 Task: In the  document fruits.docx Insert horizontal line 'above the text' Create the translated copy of the document in  'Chinese (Simplified)' Select the second point and  Clear Formatting
Action: Mouse moved to (355, 423)
Screenshot: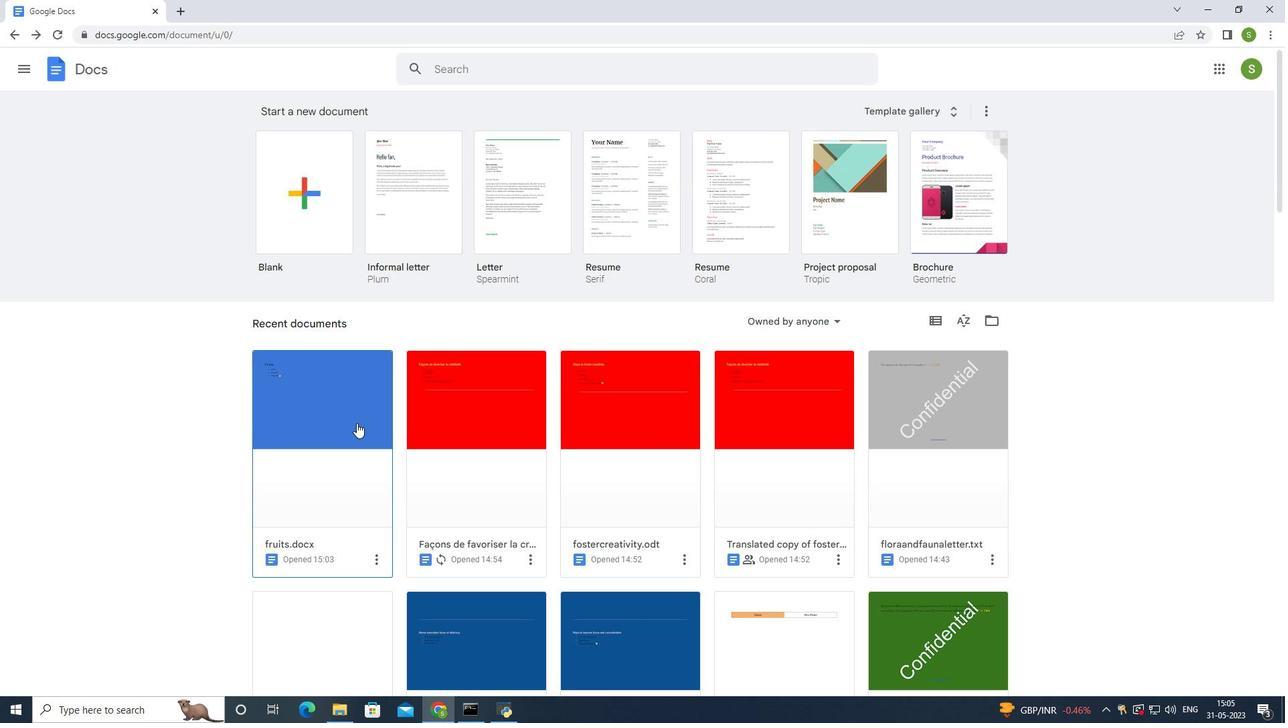 
Action: Mouse pressed left at (355, 423)
Screenshot: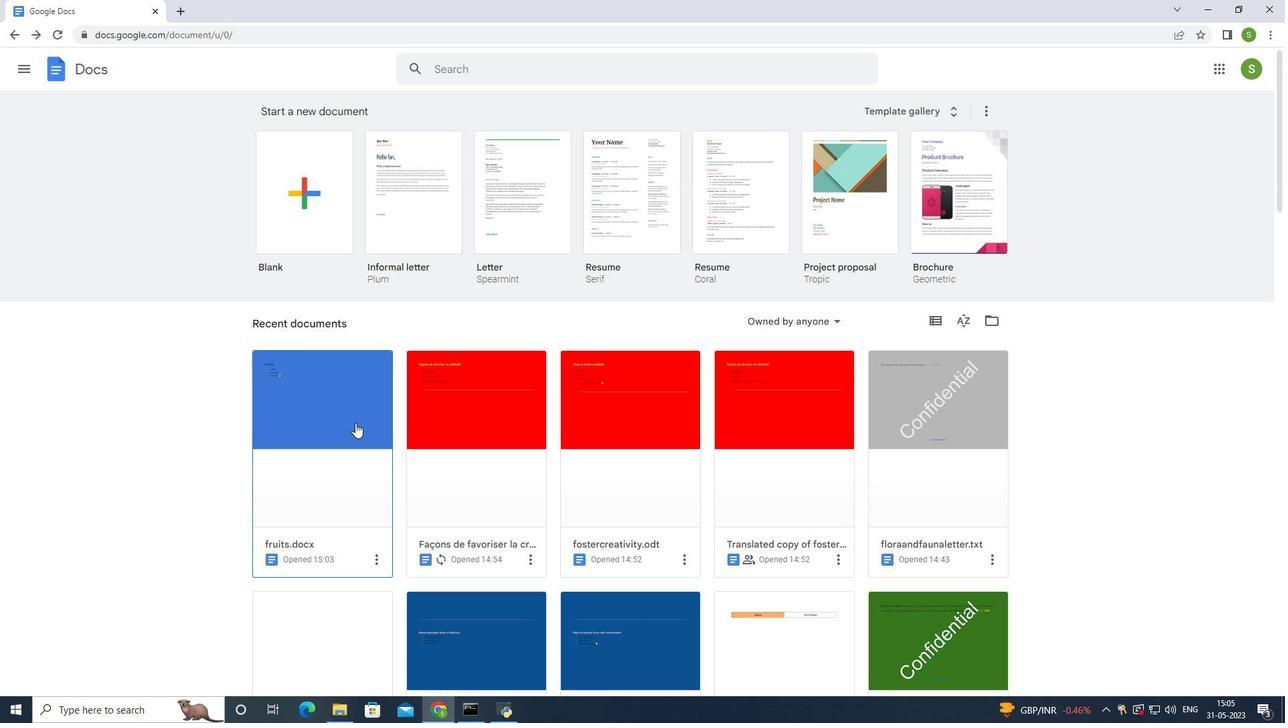 
Action: Mouse moved to (336, 219)
Screenshot: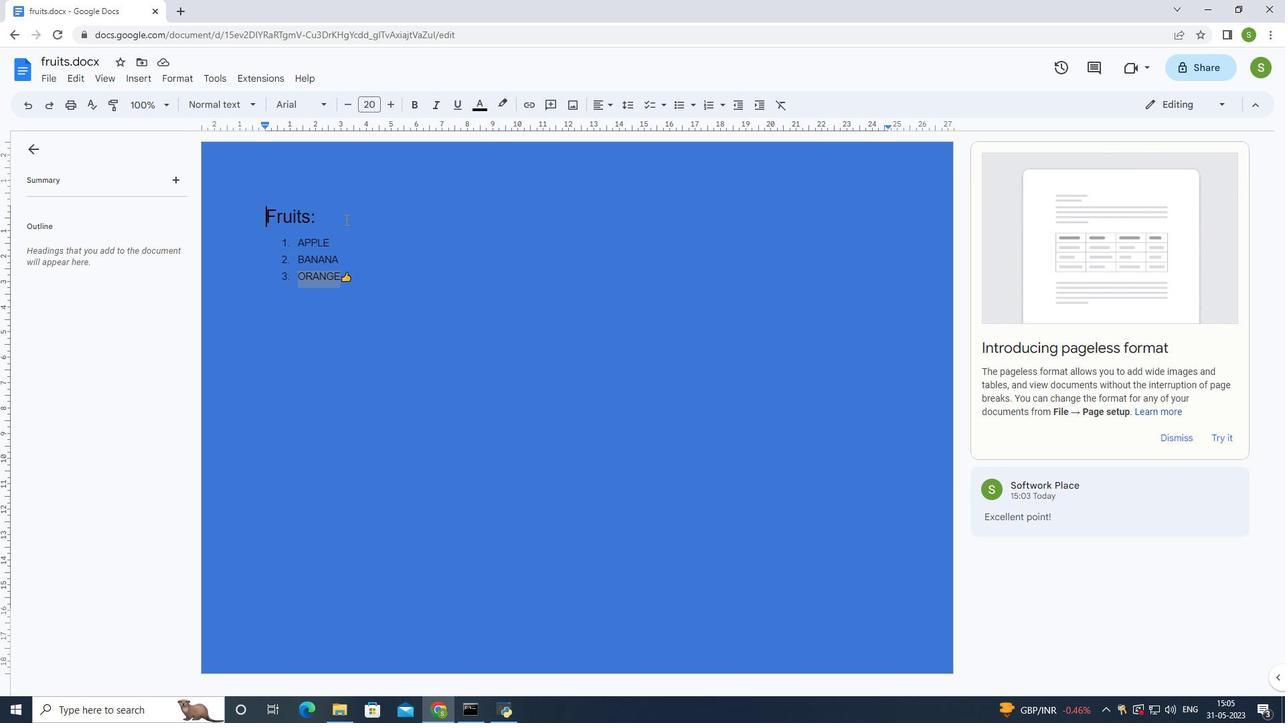 
Action: Mouse pressed left at (336, 219)
Screenshot: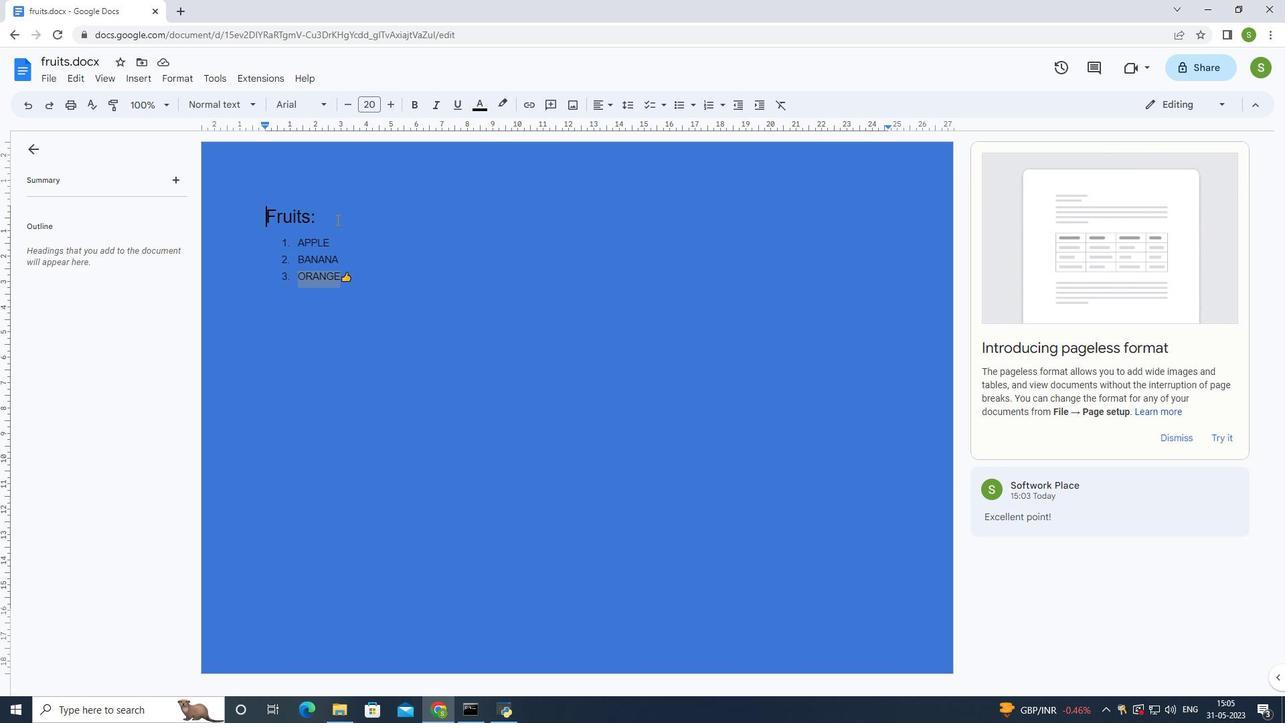 
Action: Mouse moved to (330, 219)
Screenshot: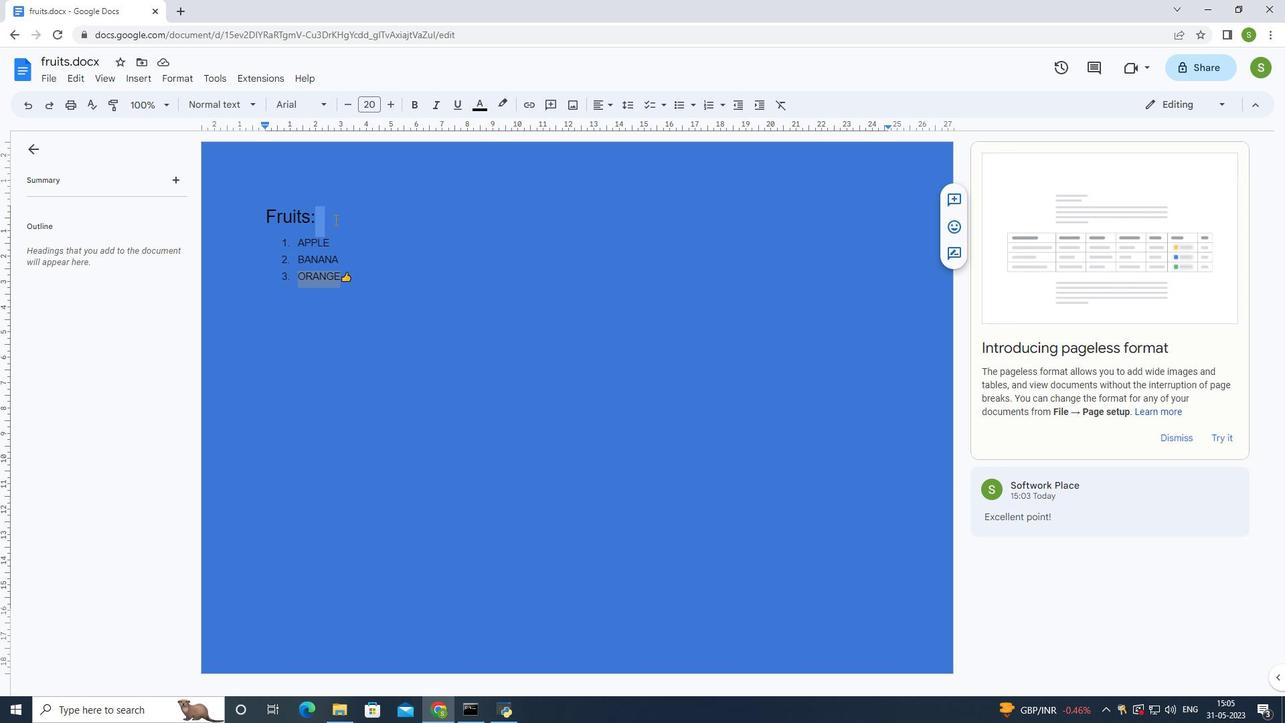 
Action: Mouse pressed left at (330, 219)
Screenshot: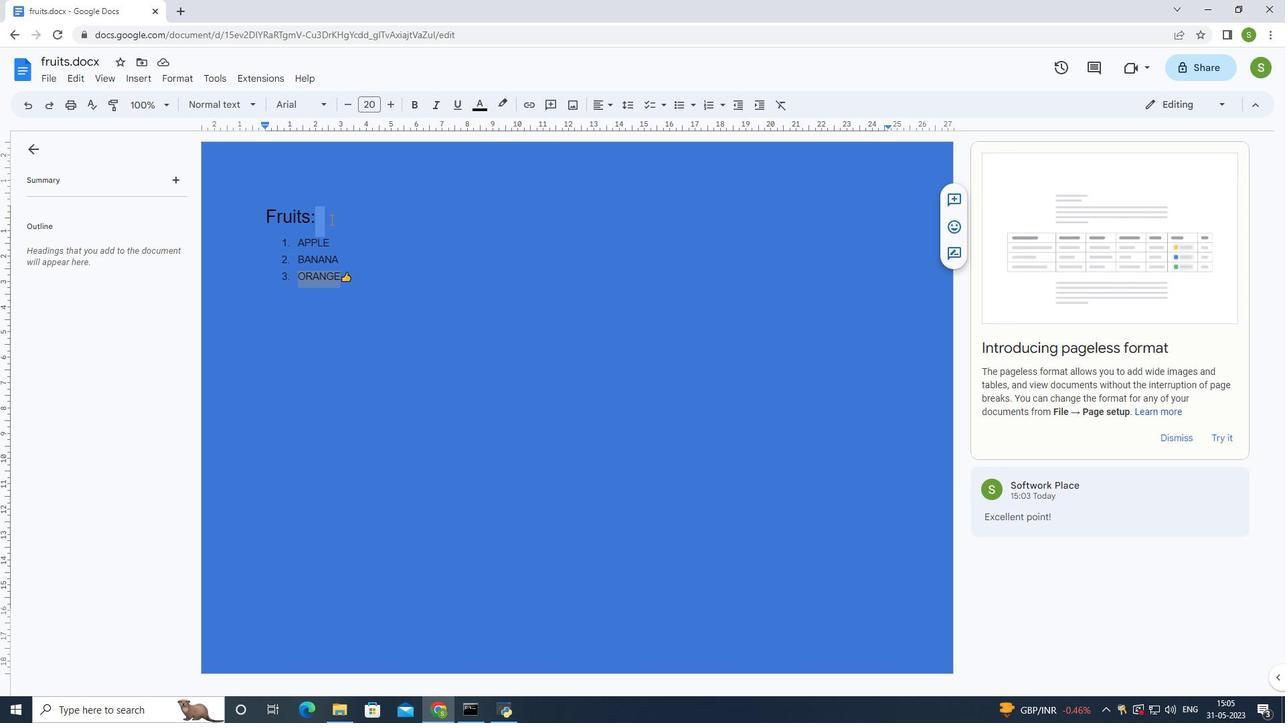 
Action: Mouse pressed left at (330, 219)
Screenshot: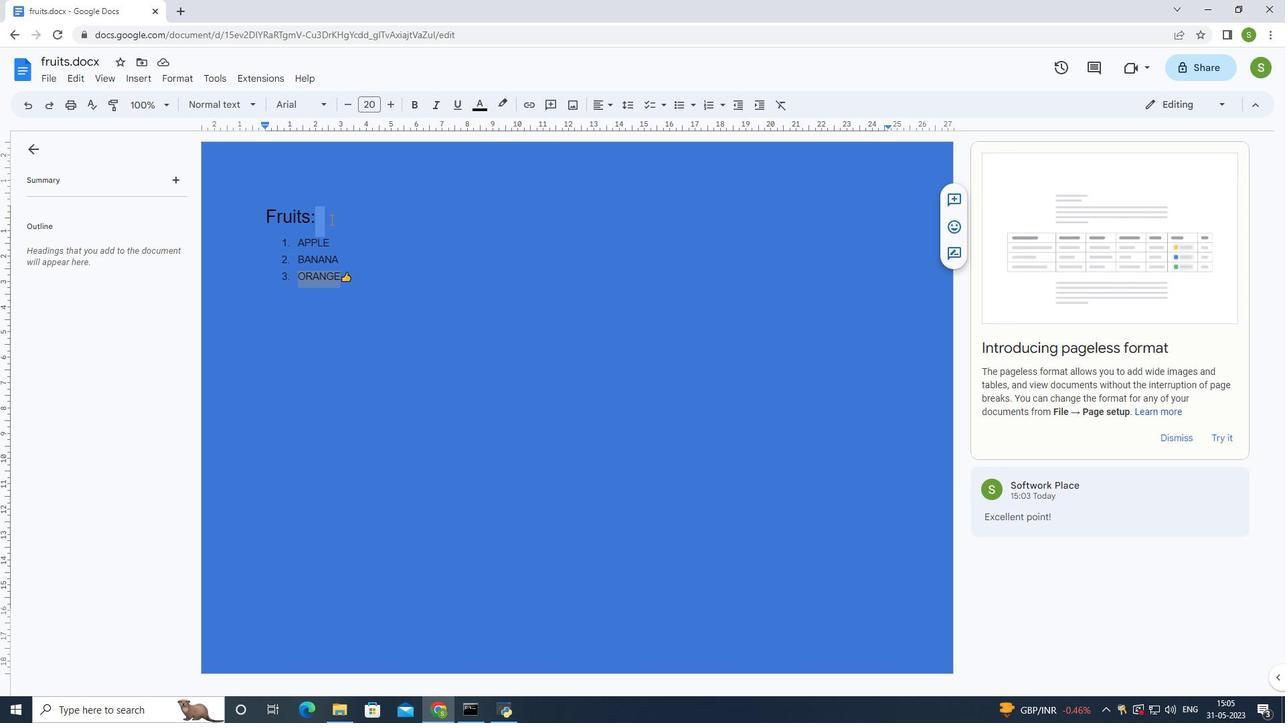 
Action: Mouse moved to (397, 220)
Screenshot: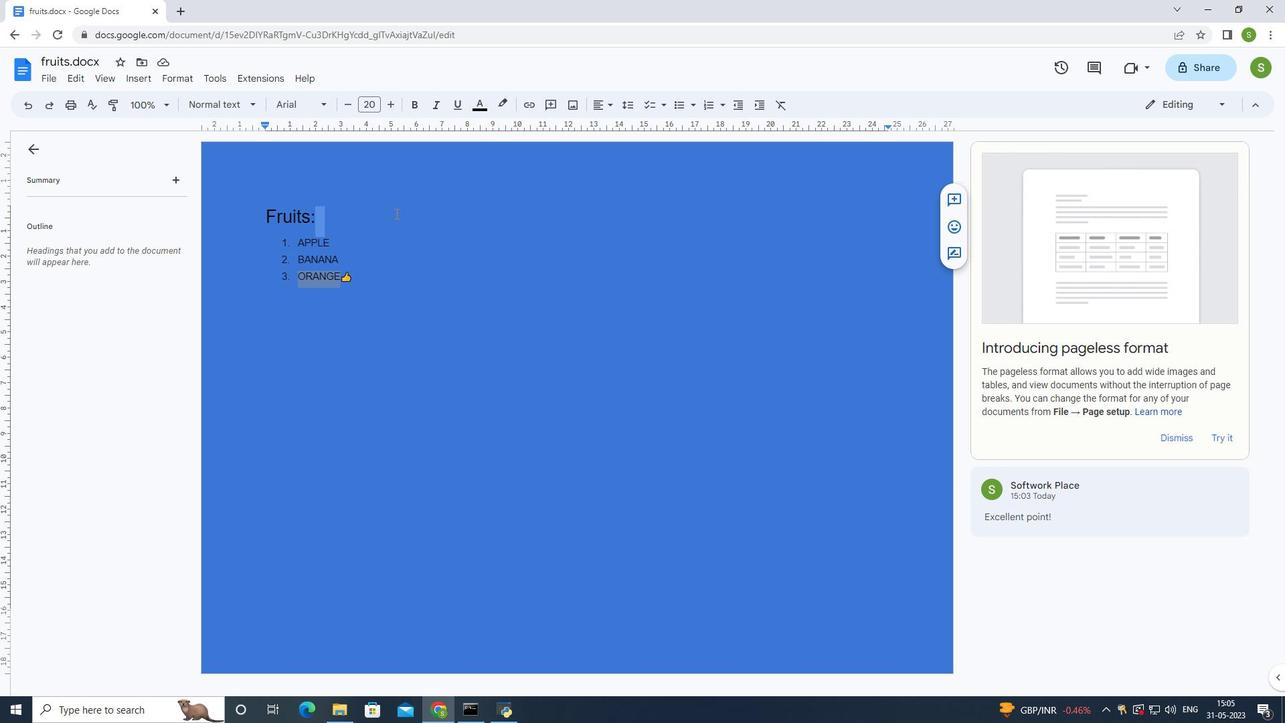 
Action: Key pressed <Key.enter>
Screenshot: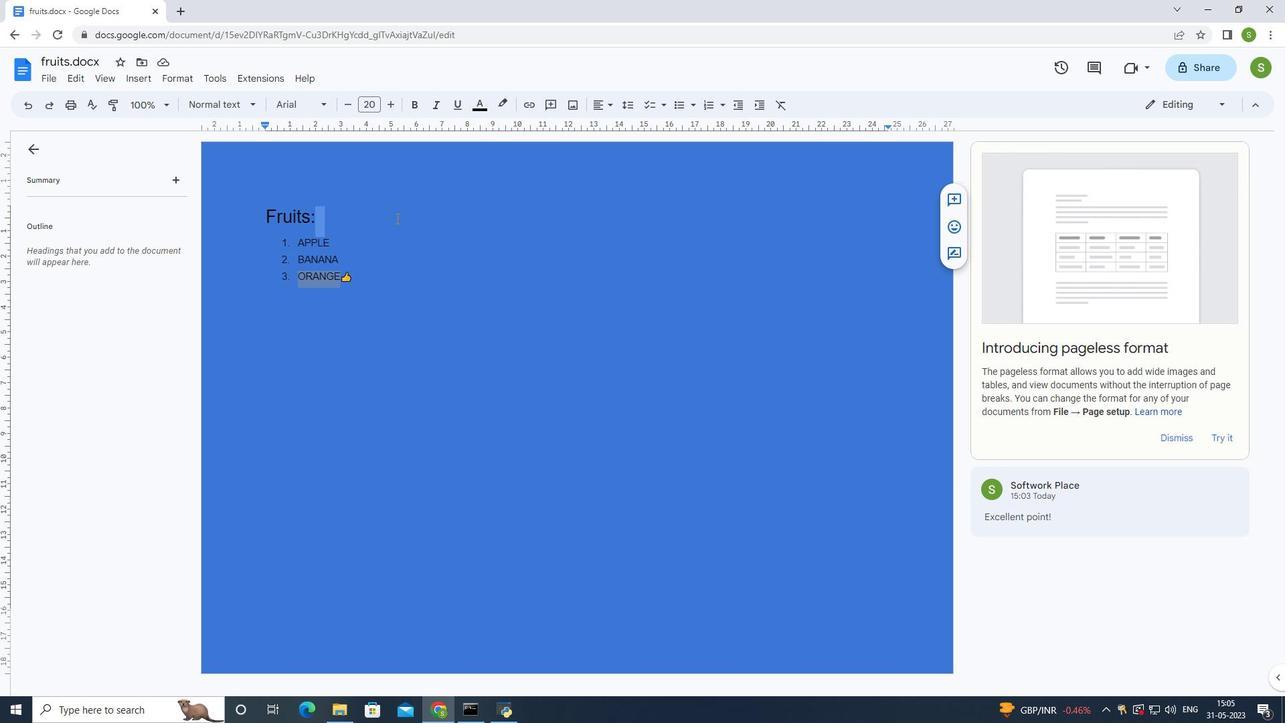 
Action: Mouse moved to (143, 82)
Screenshot: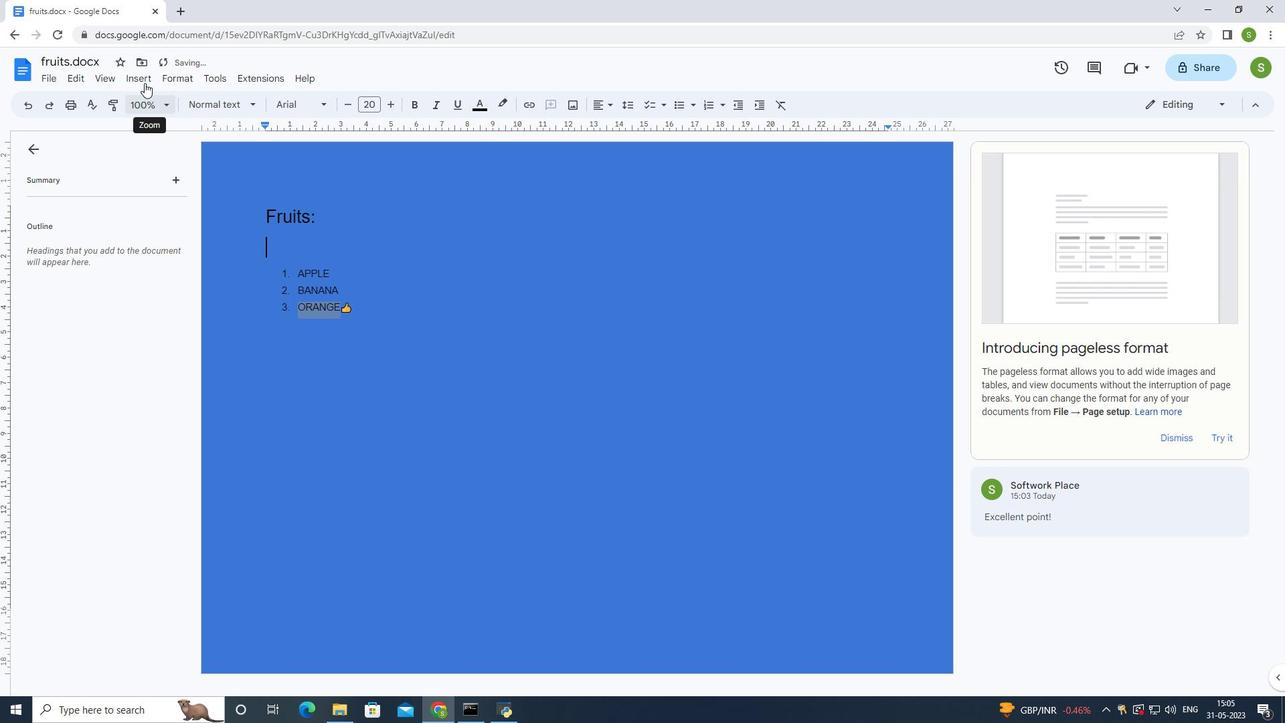 
Action: Mouse pressed left at (143, 82)
Screenshot: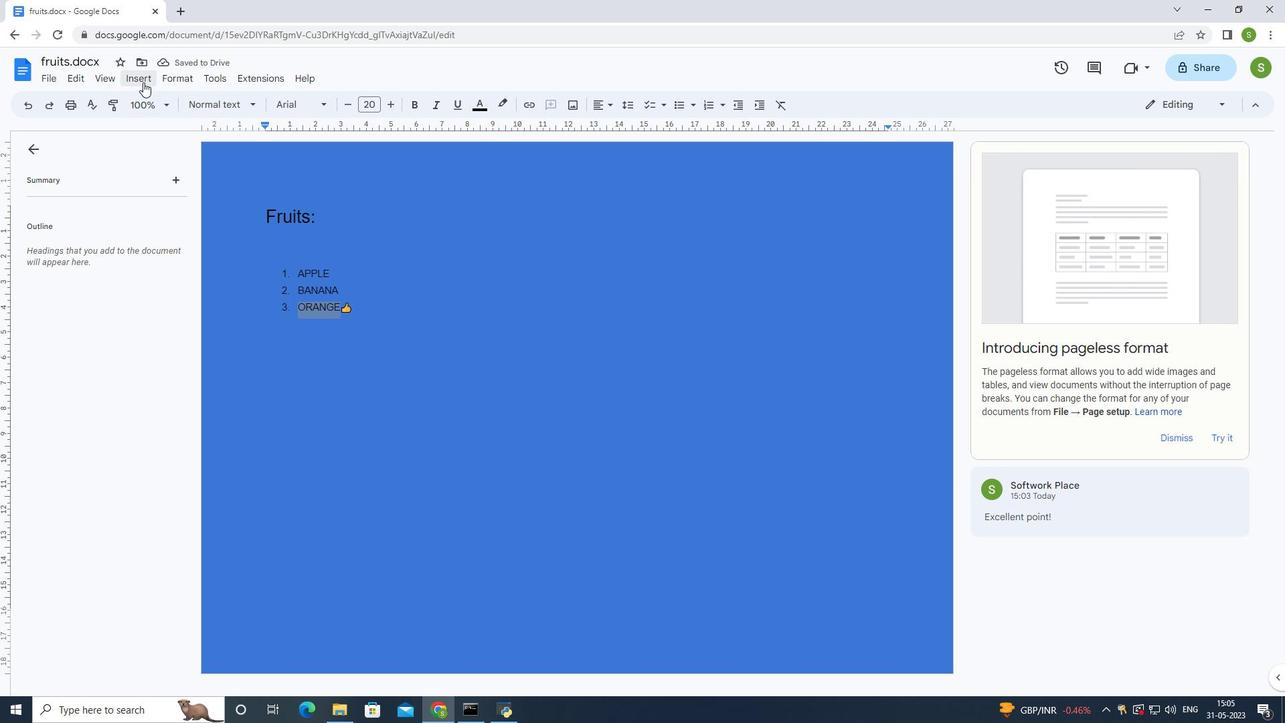 
Action: Mouse moved to (155, 185)
Screenshot: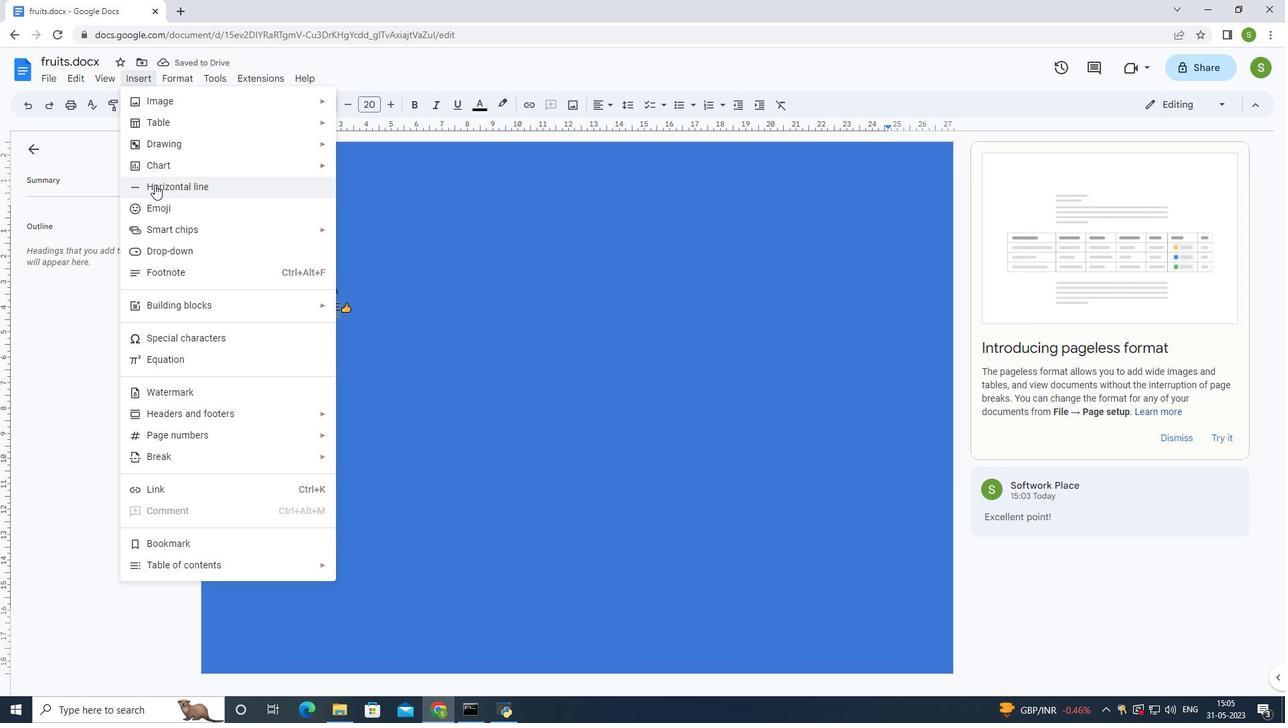 
Action: Mouse pressed left at (155, 185)
Screenshot: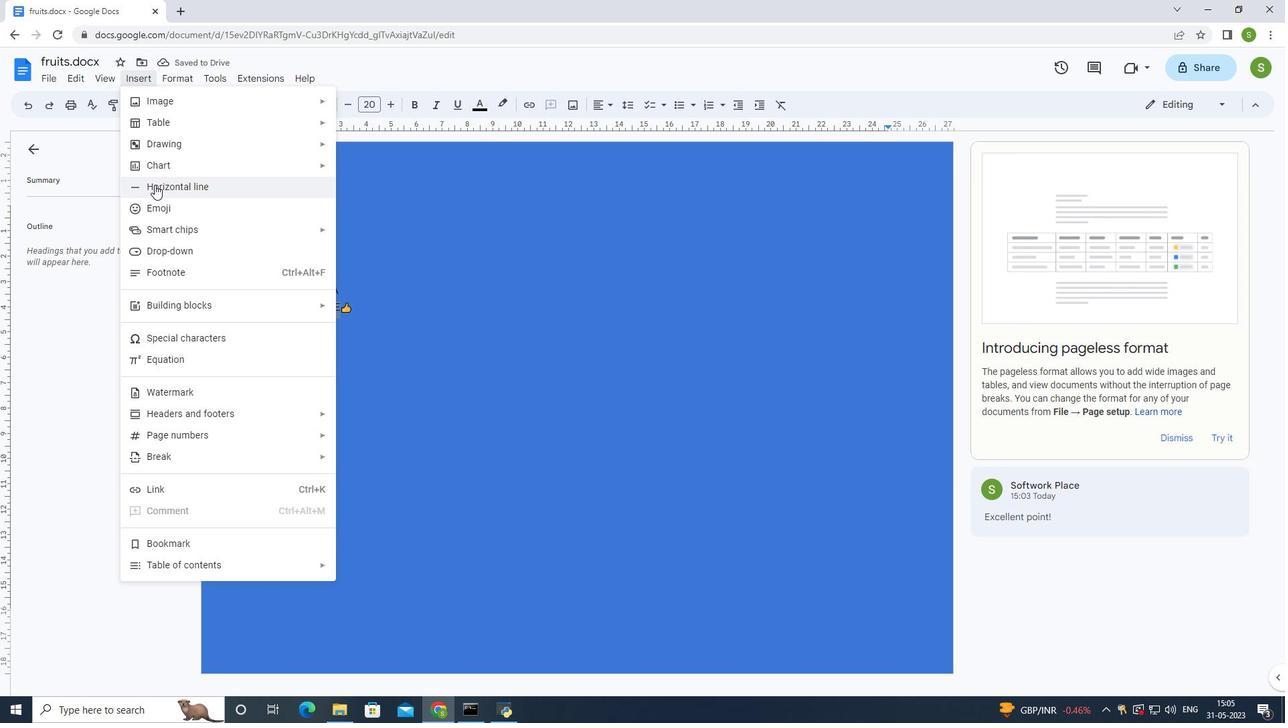 
Action: Mouse moved to (115, 79)
Screenshot: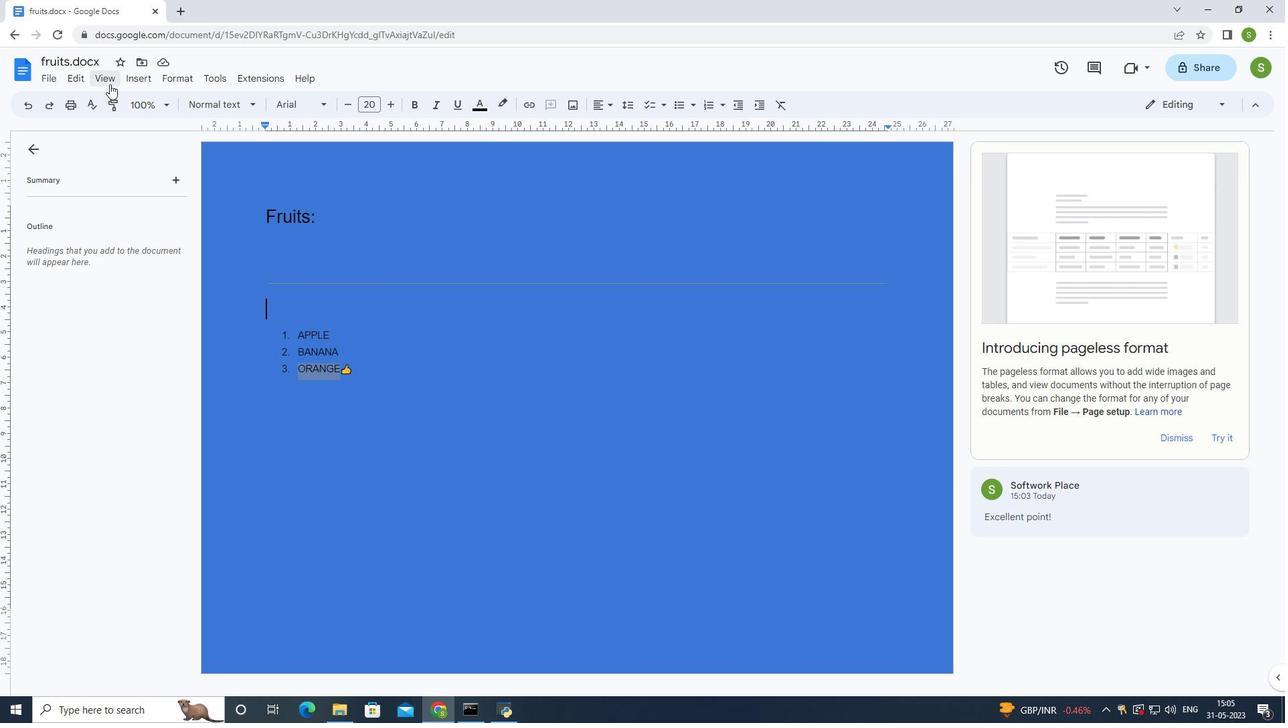 
Action: Mouse pressed left at (115, 79)
Screenshot: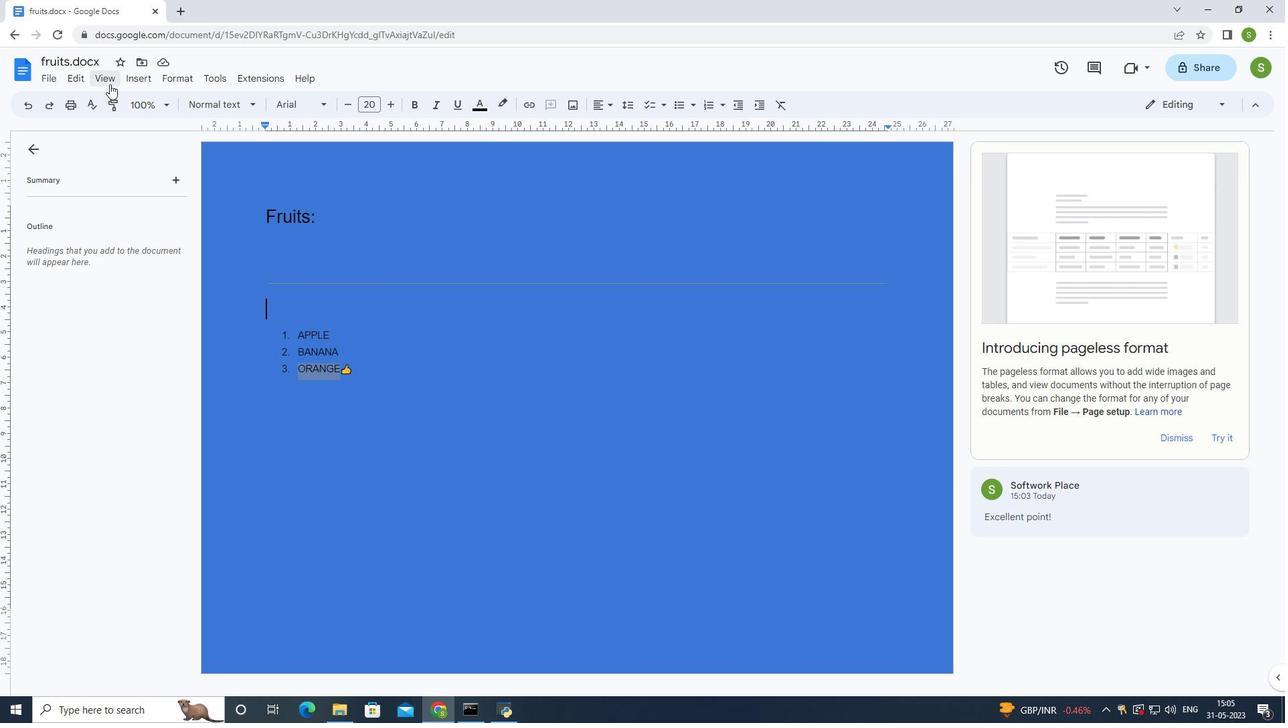 
Action: Mouse moved to (230, 283)
Screenshot: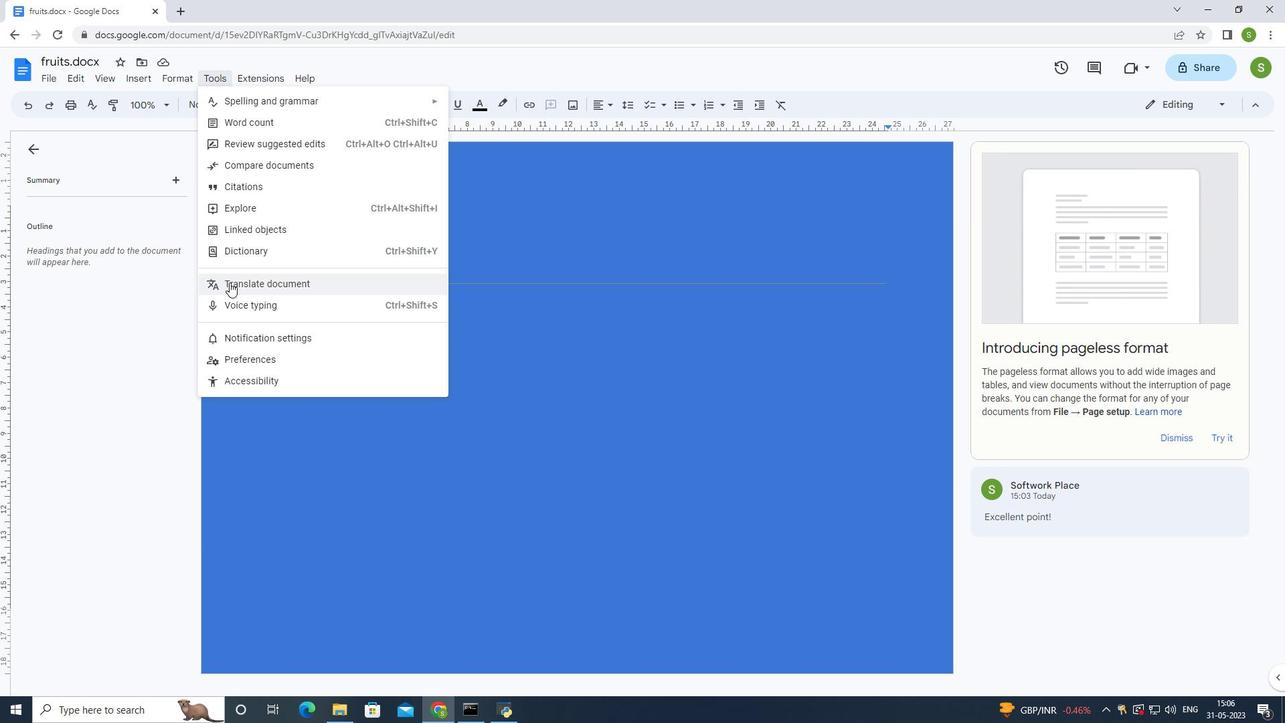 
Action: Mouse pressed left at (230, 283)
Screenshot: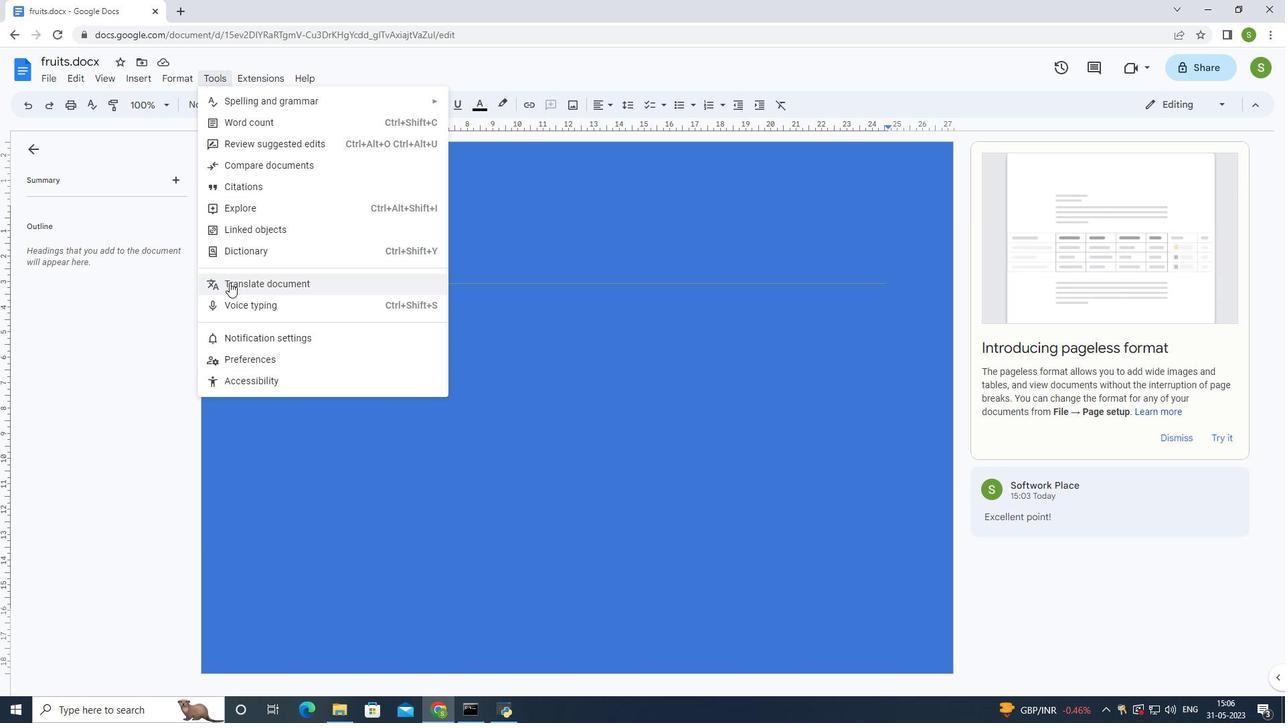 
Action: Mouse moved to (582, 402)
Screenshot: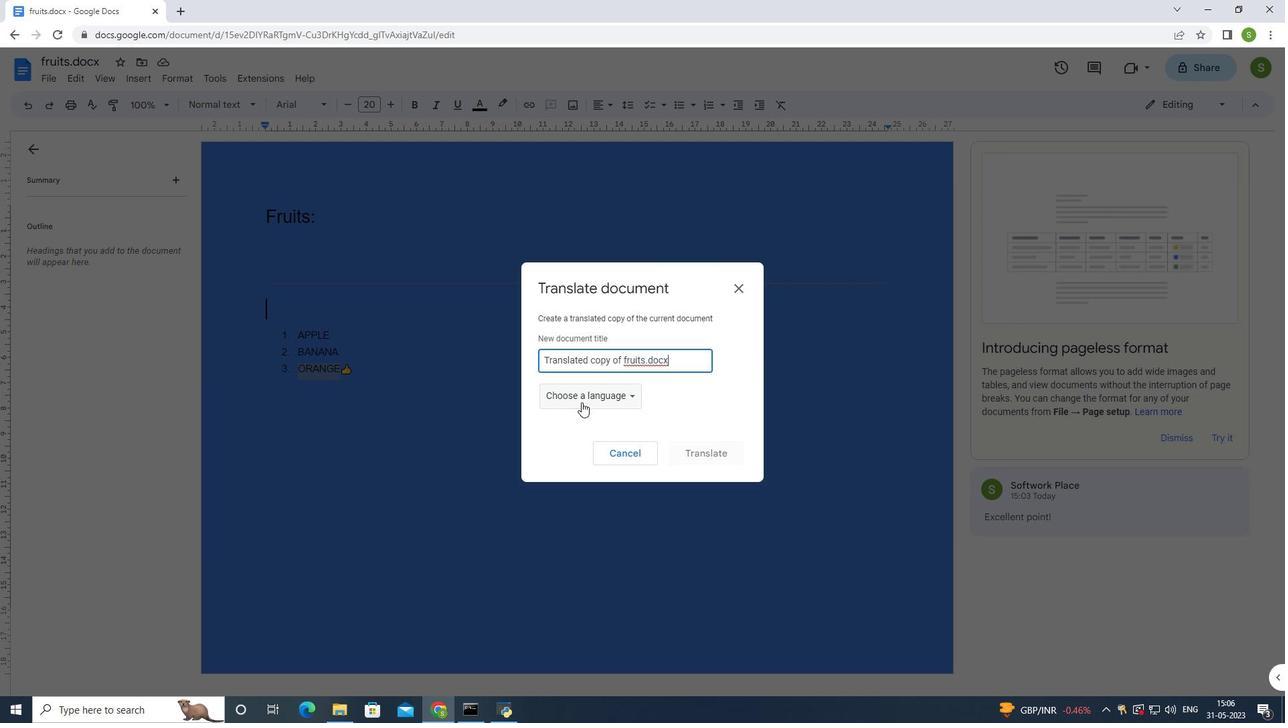 
Action: Mouse pressed left at (582, 402)
Screenshot: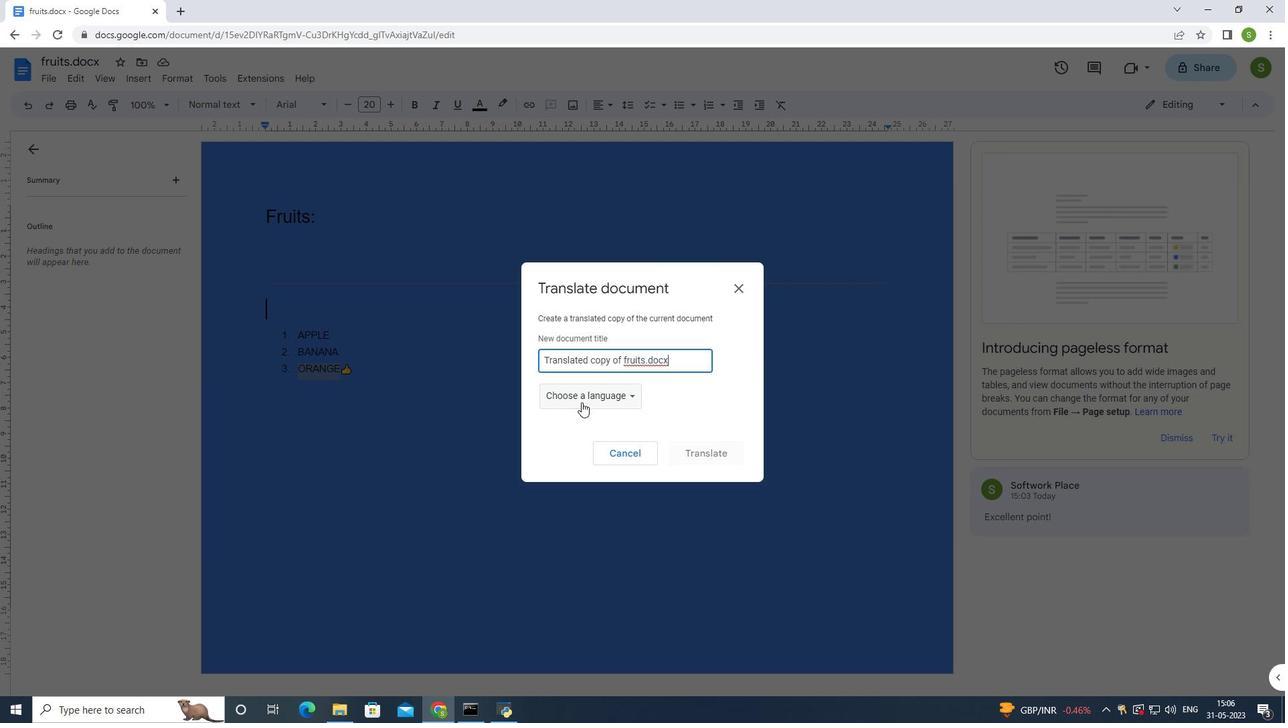 
Action: Mouse moved to (588, 497)
Screenshot: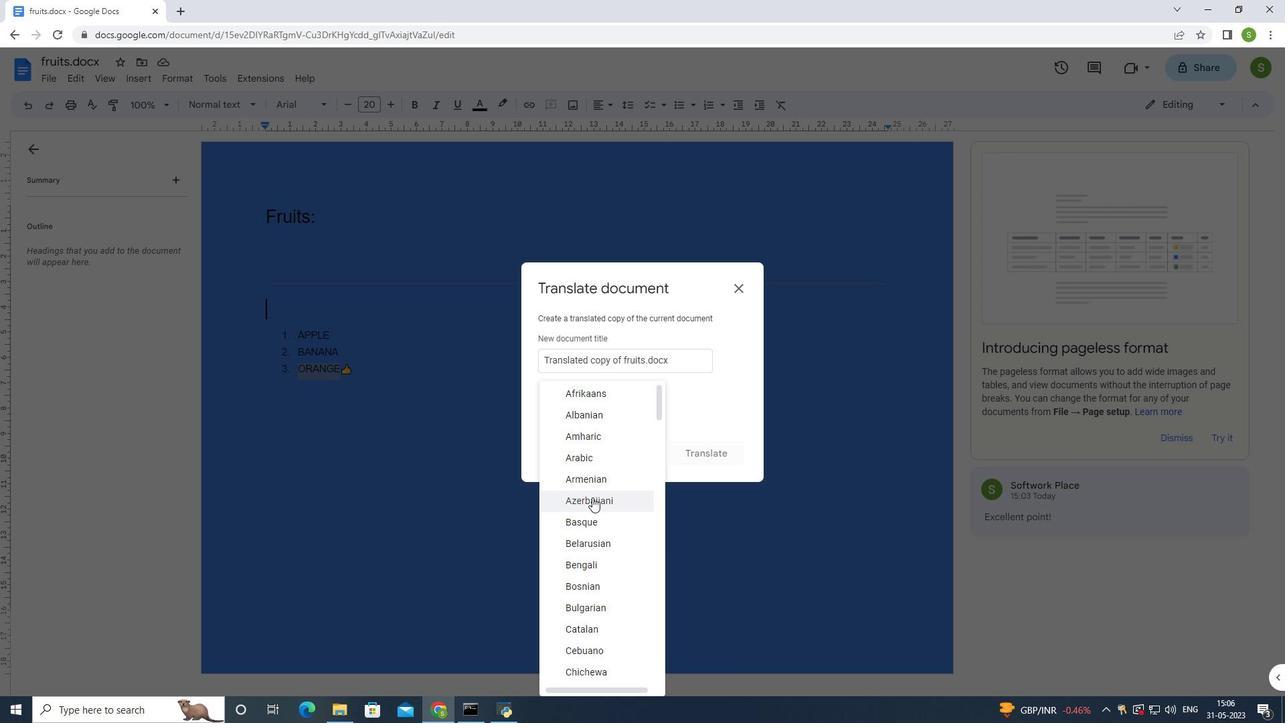 
Action: Mouse scrolled (588, 496) with delta (0, 0)
Screenshot: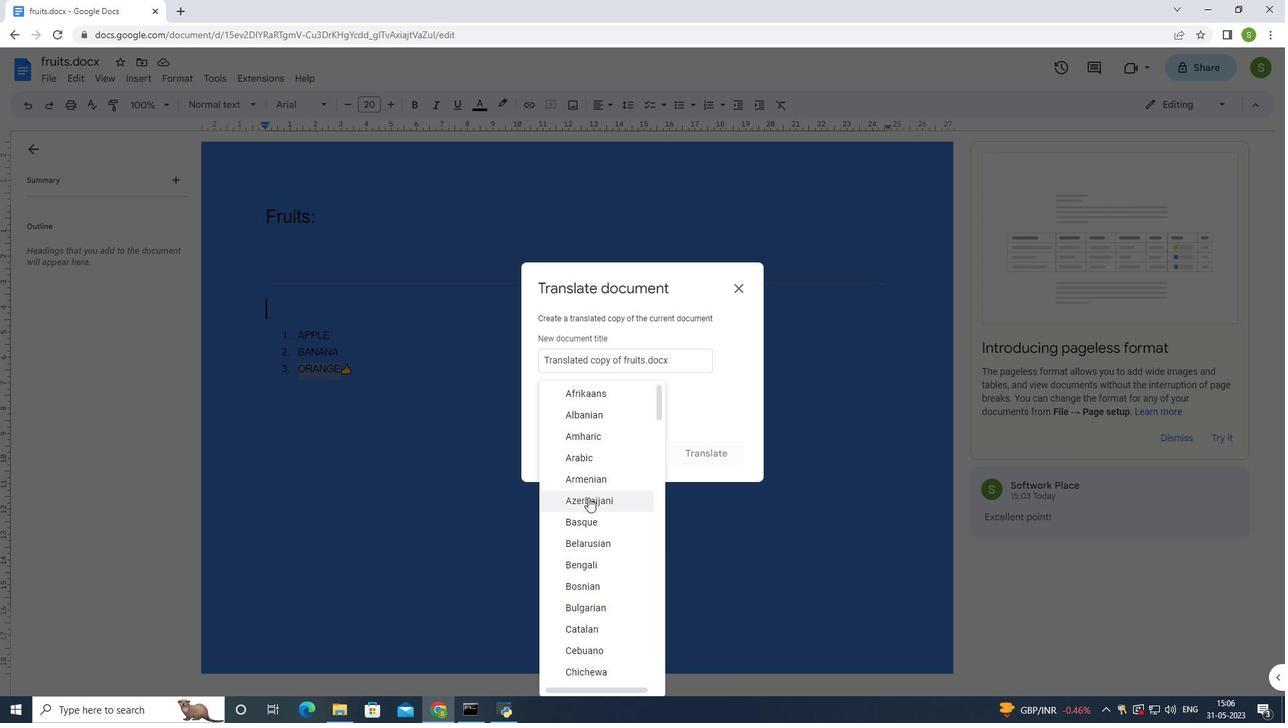 
Action: Mouse moved to (587, 497)
Screenshot: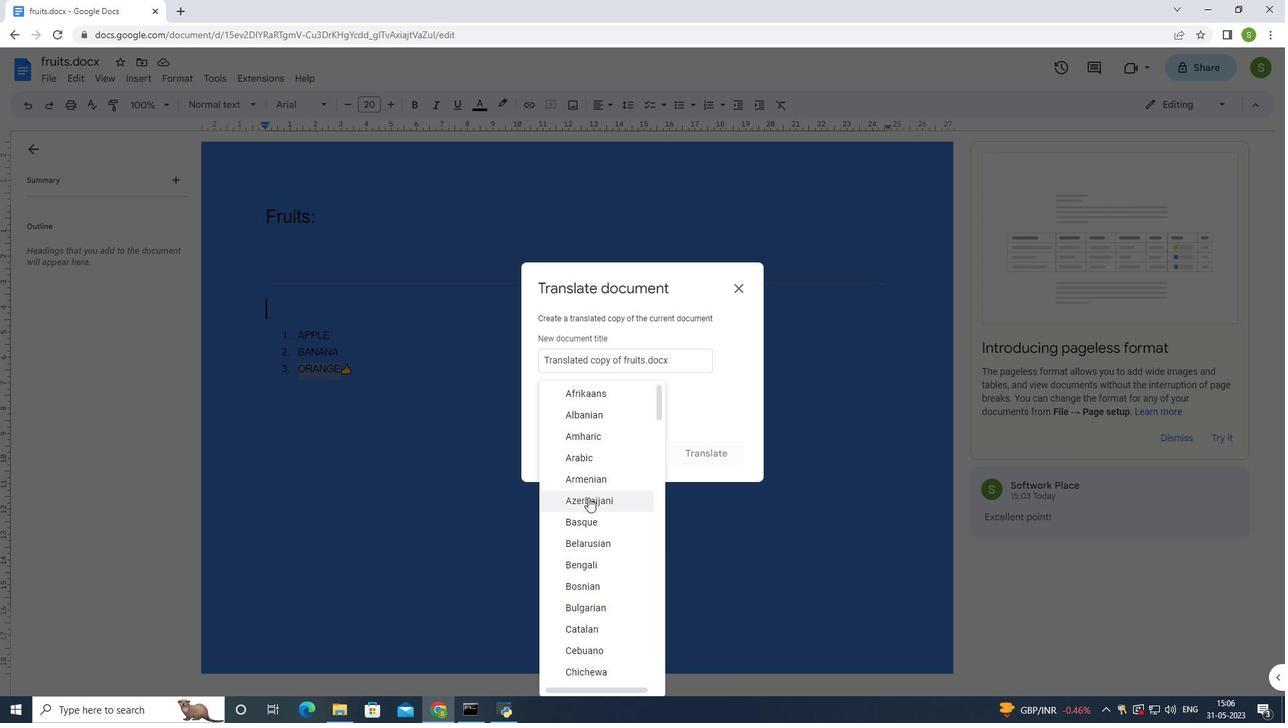 
Action: Mouse scrolled (587, 496) with delta (0, 0)
Screenshot: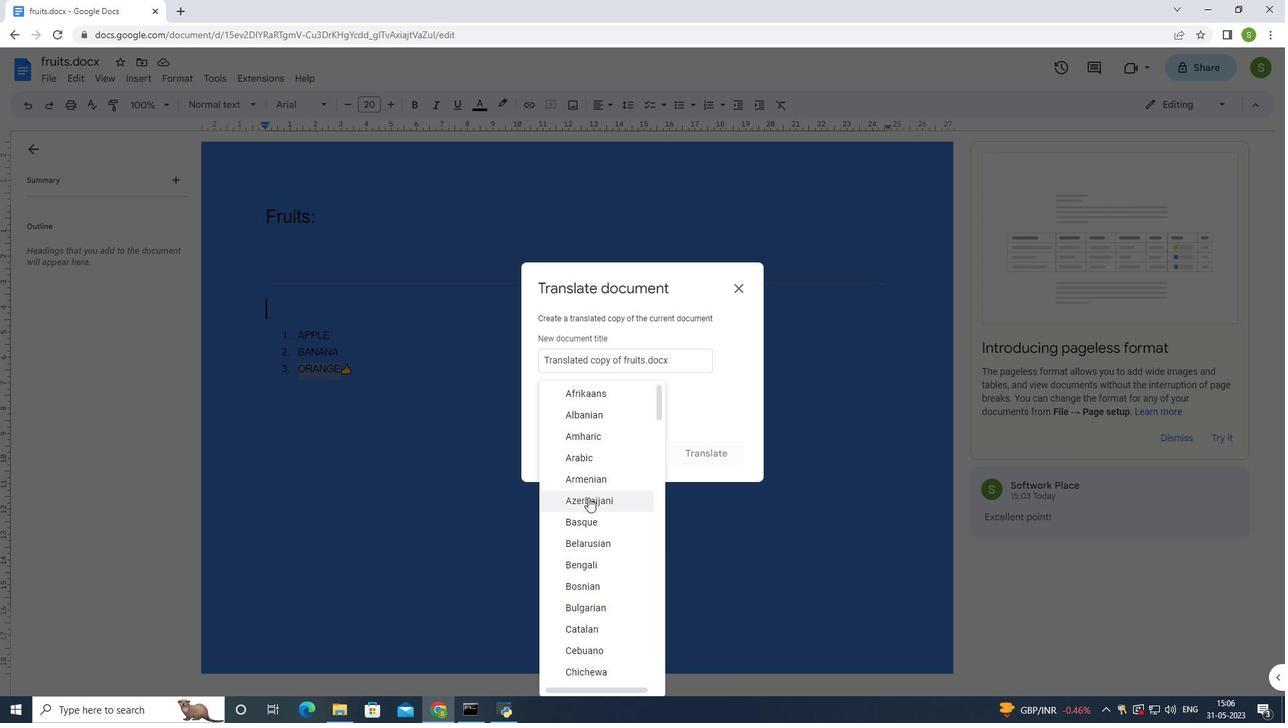 
Action: Mouse moved to (587, 498)
Screenshot: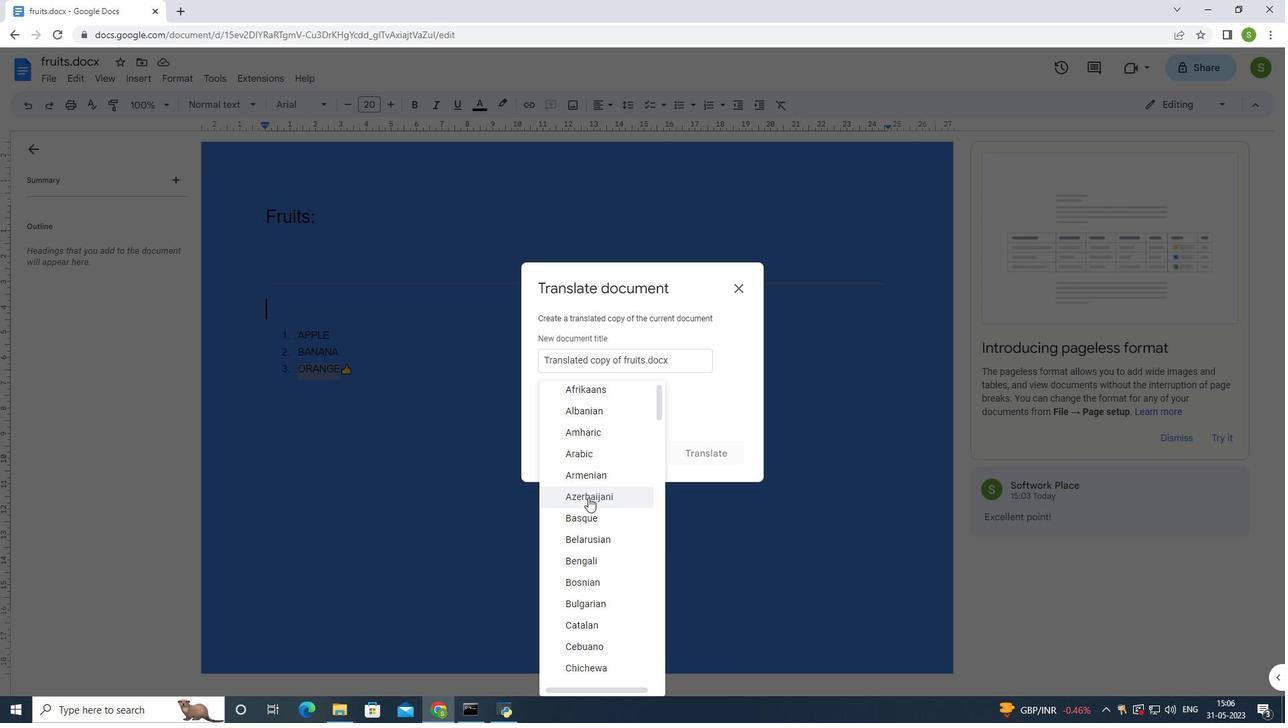 
Action: Mouse scrolled (587, 497) with delta (0, 0)
Screenshot: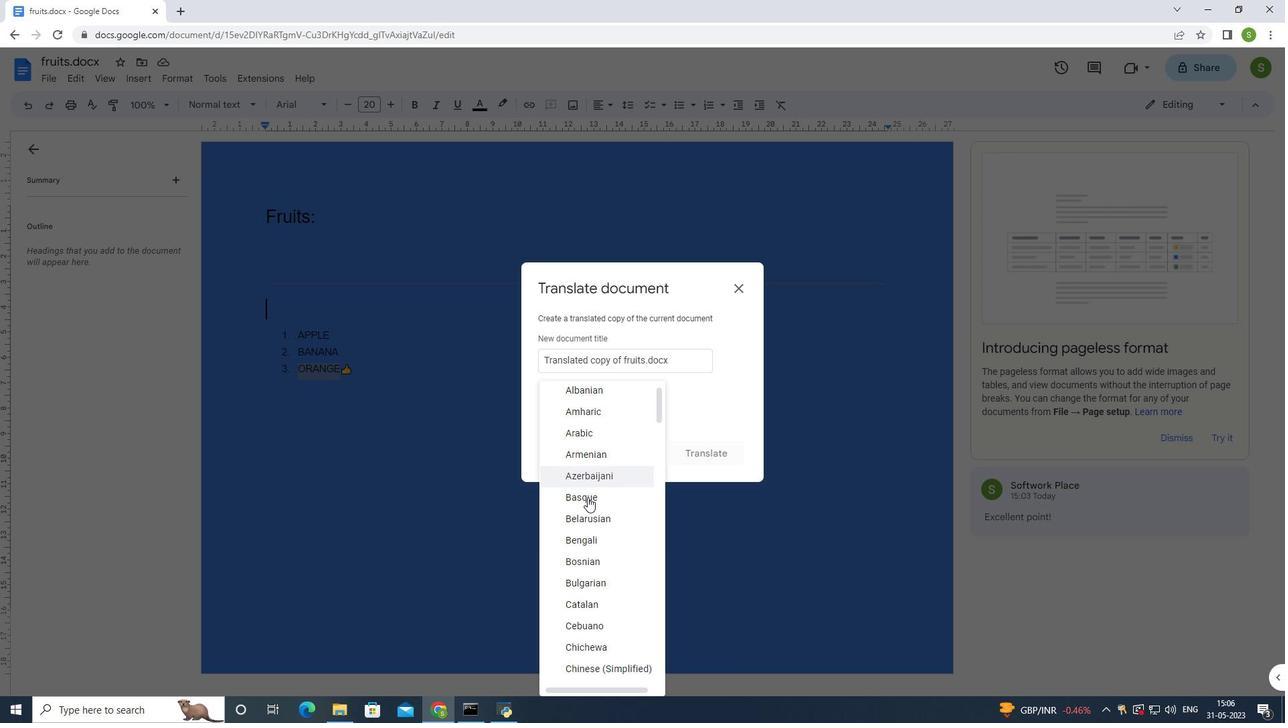 
Action: Mouse moved to (575, 498)
Screenshot: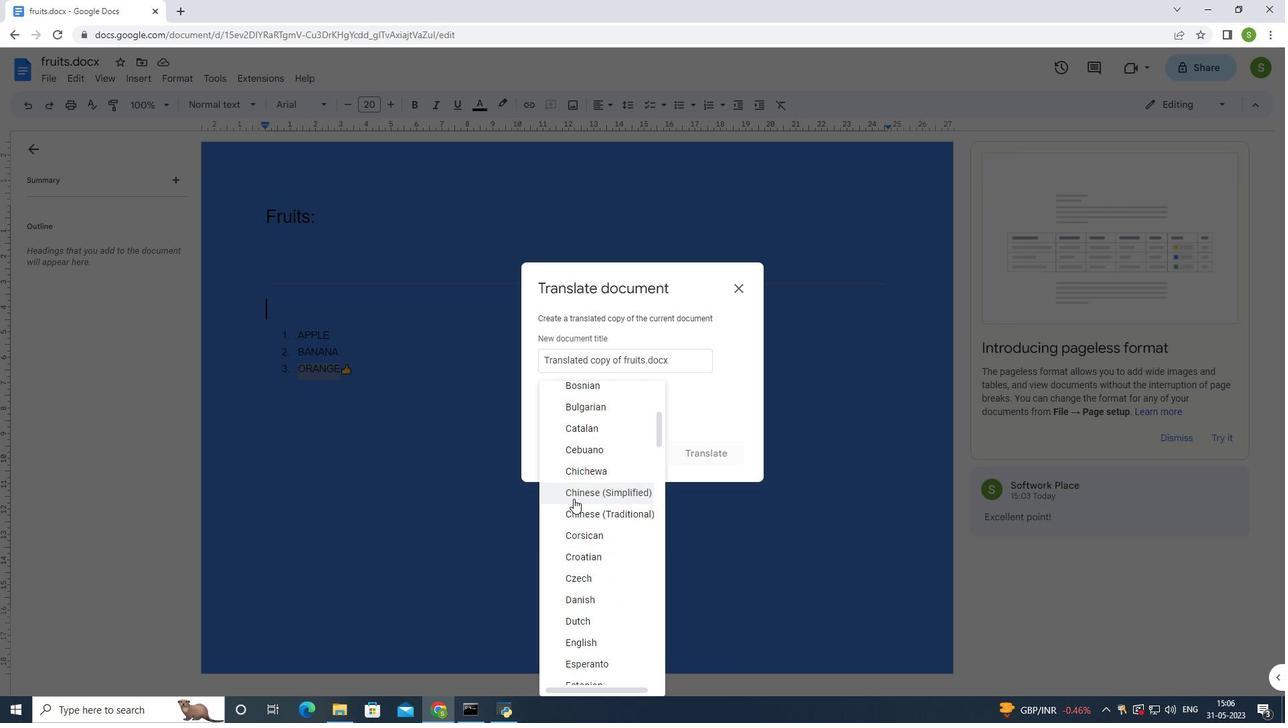 
Action: Mouse pressed left at (575, 498)
Screenshot: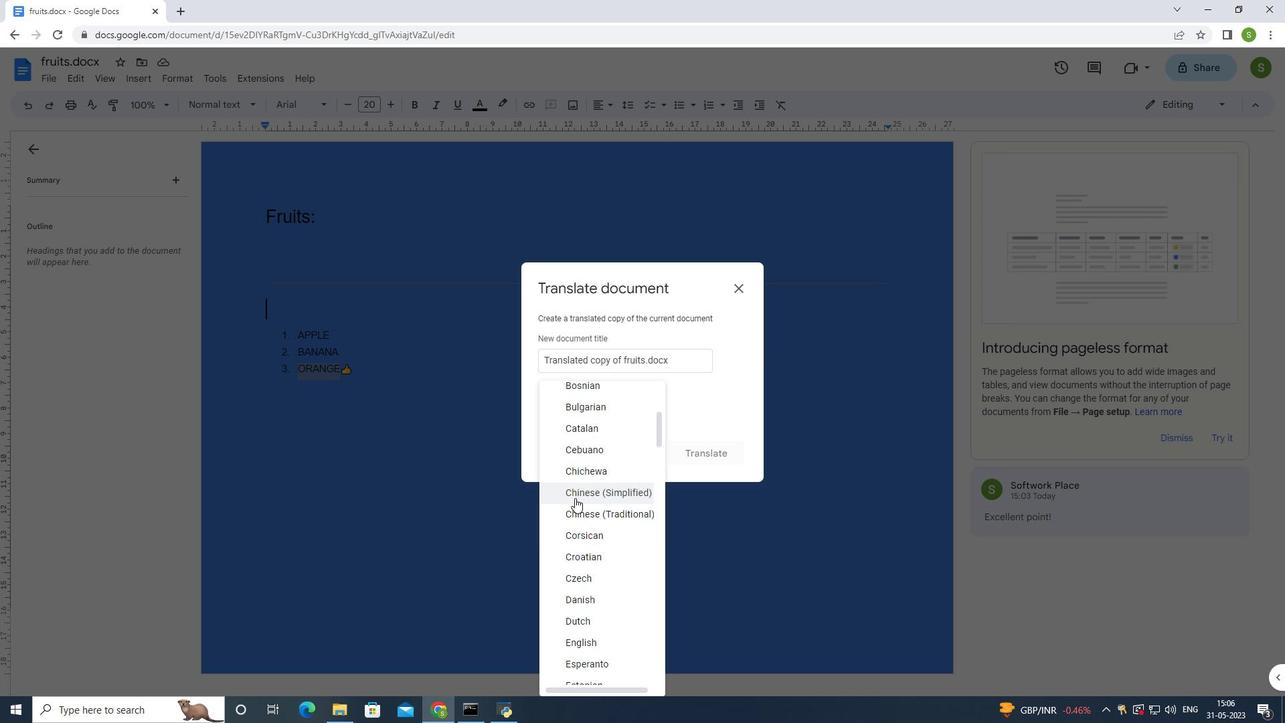 
Action: Mouse moved to (680, 458)
Screenshot: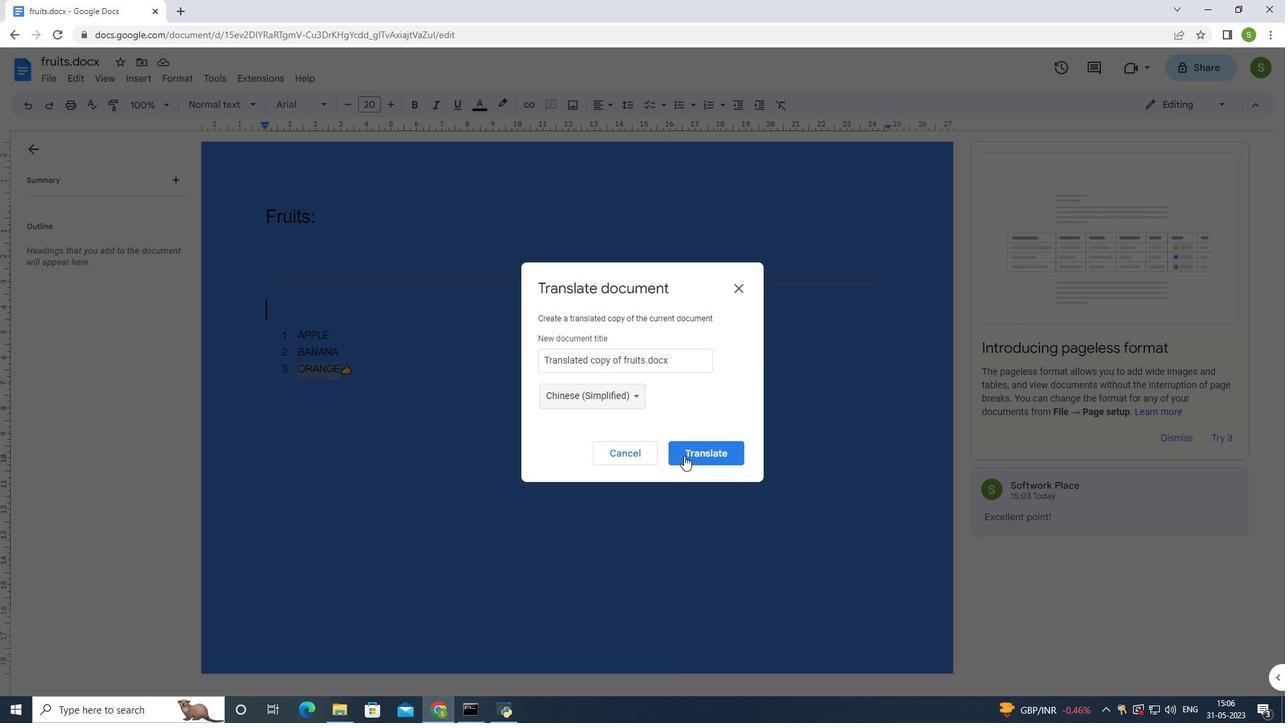 
Action: Mouse pressed left at (680, 458)
Screenshot: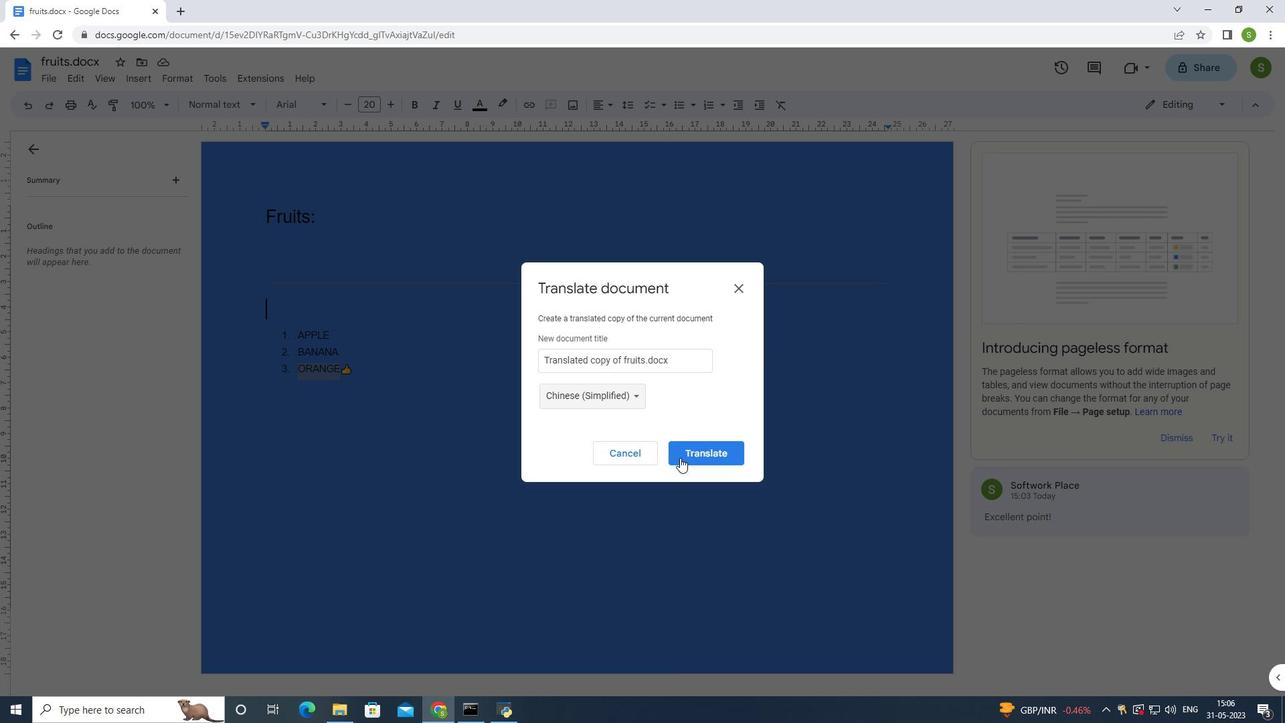 
Action: Mouse moved to (283, 348)
Screenshot: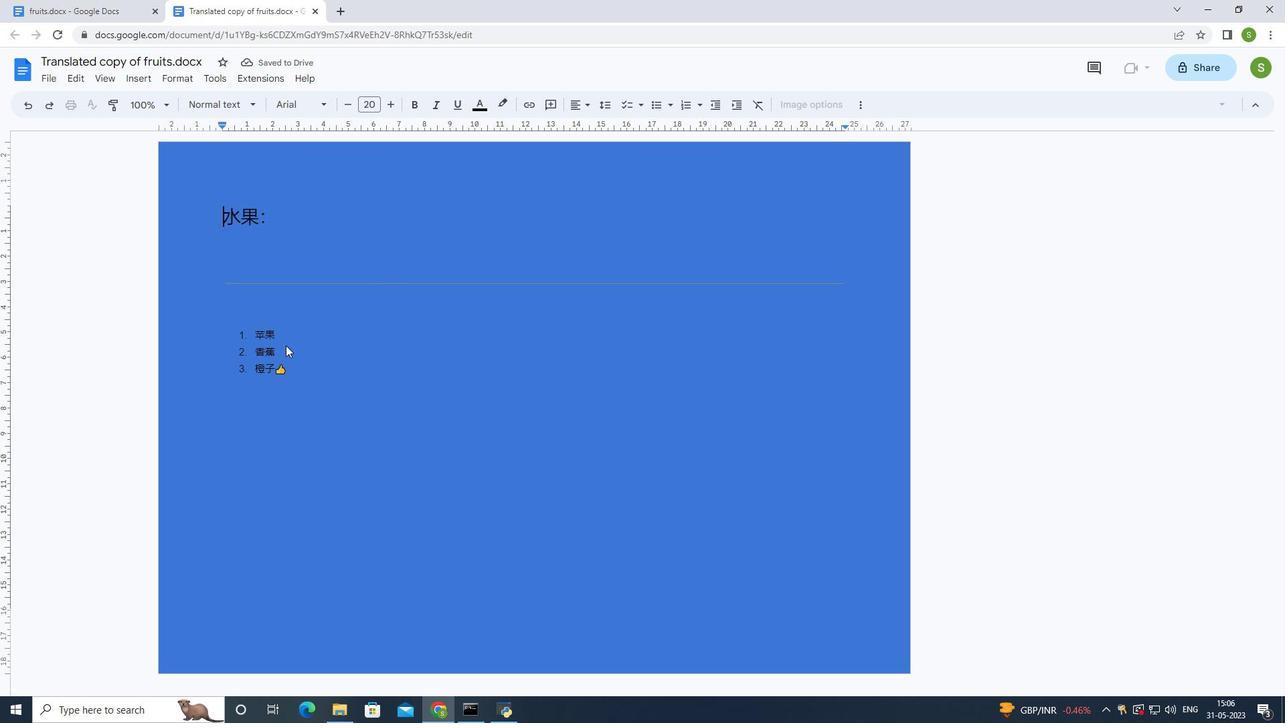 
Action: Mouse pressed left at (283, 348)
Screenshot: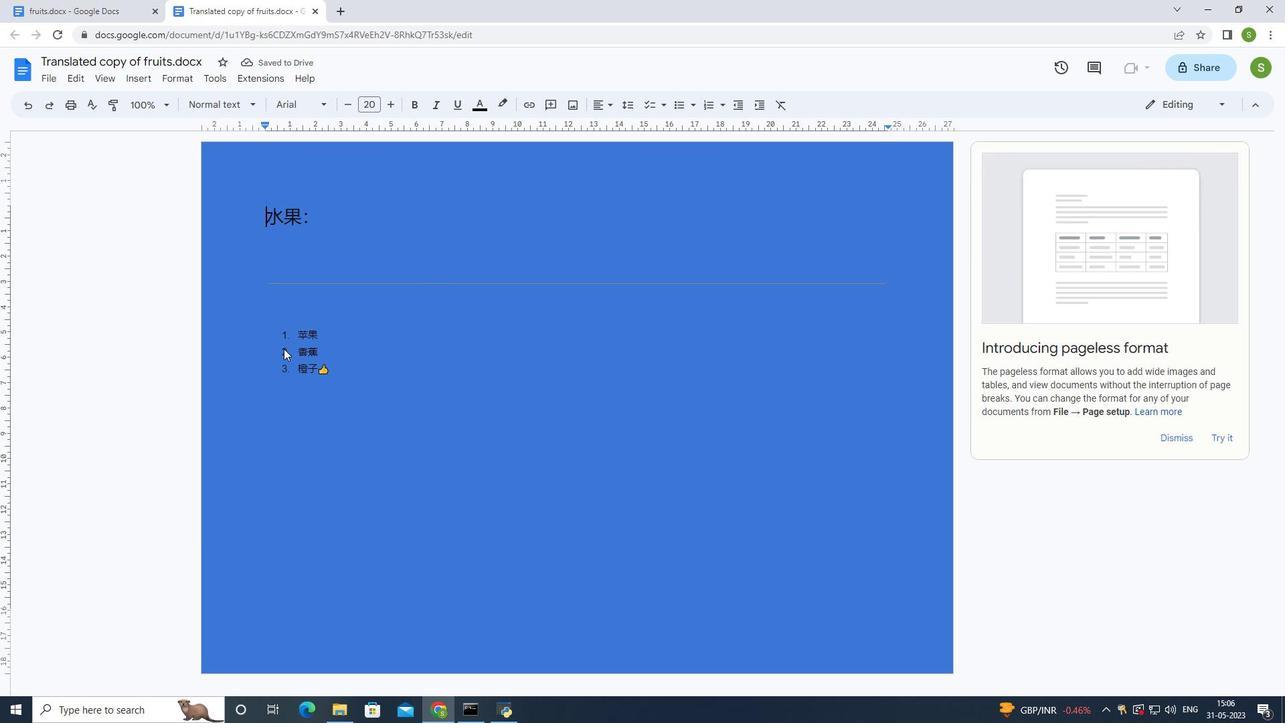 
Action: Mouse moved to (321, 350)
Screenshot: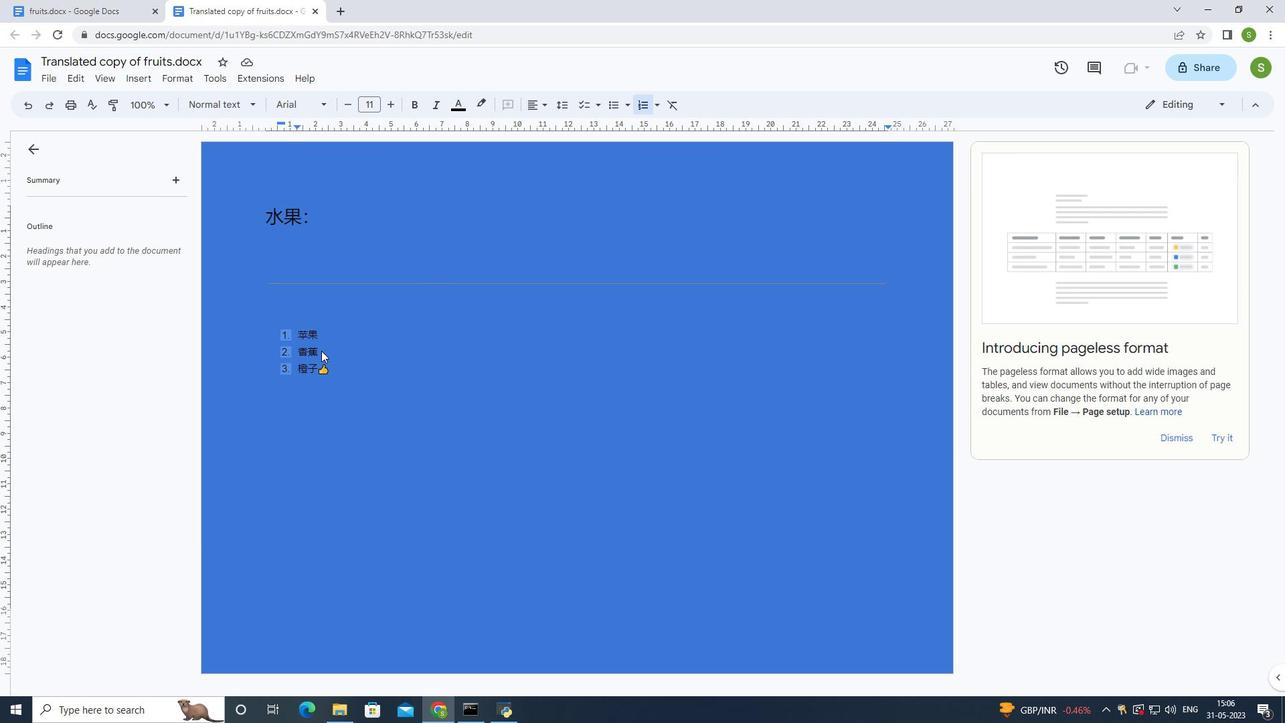 
Action: Mouse pressed left at (321, 350)
Screenshot: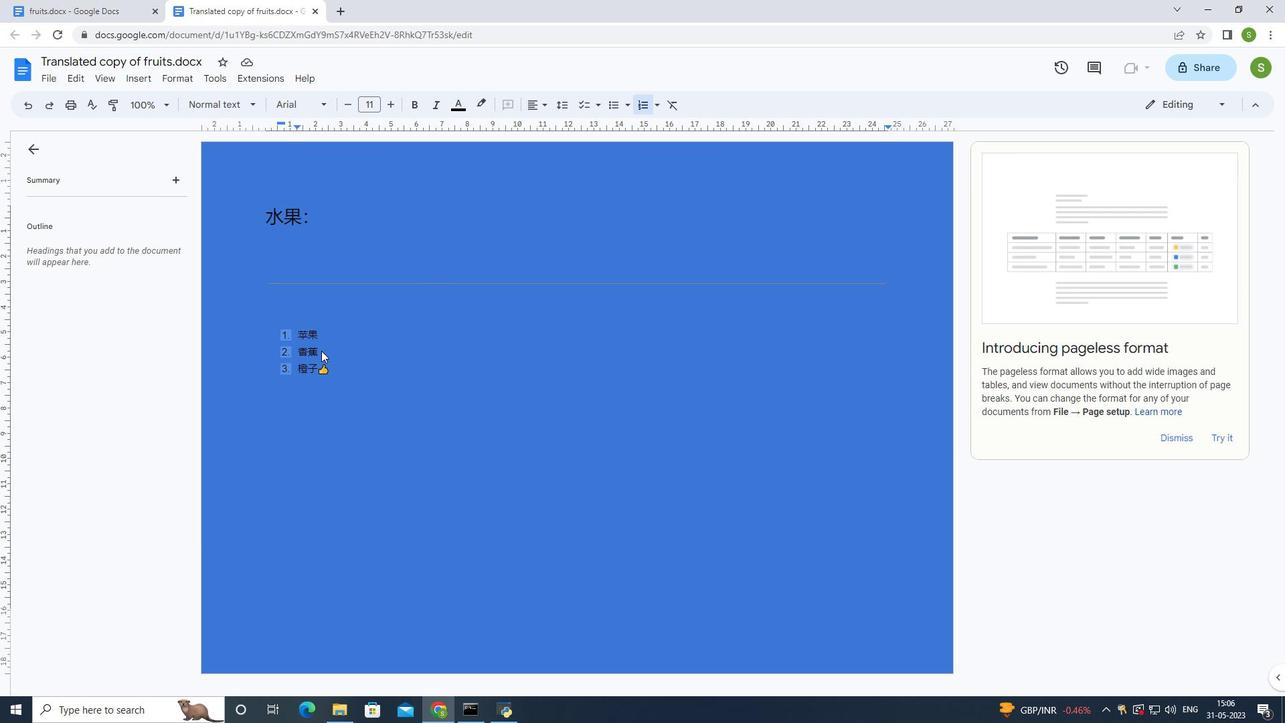 
Action: Mouse moved to (779, 104)
Screenshot: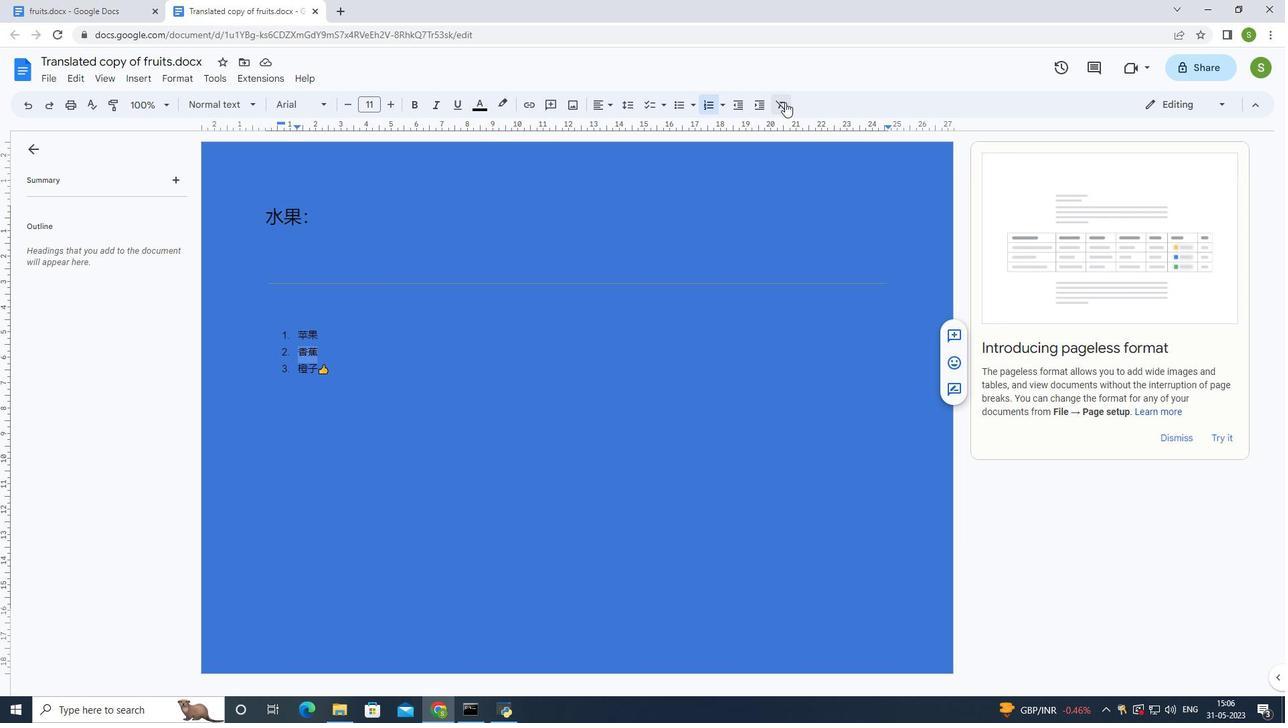
Action: Mouse pressed left at (779, 104)
Screenshot: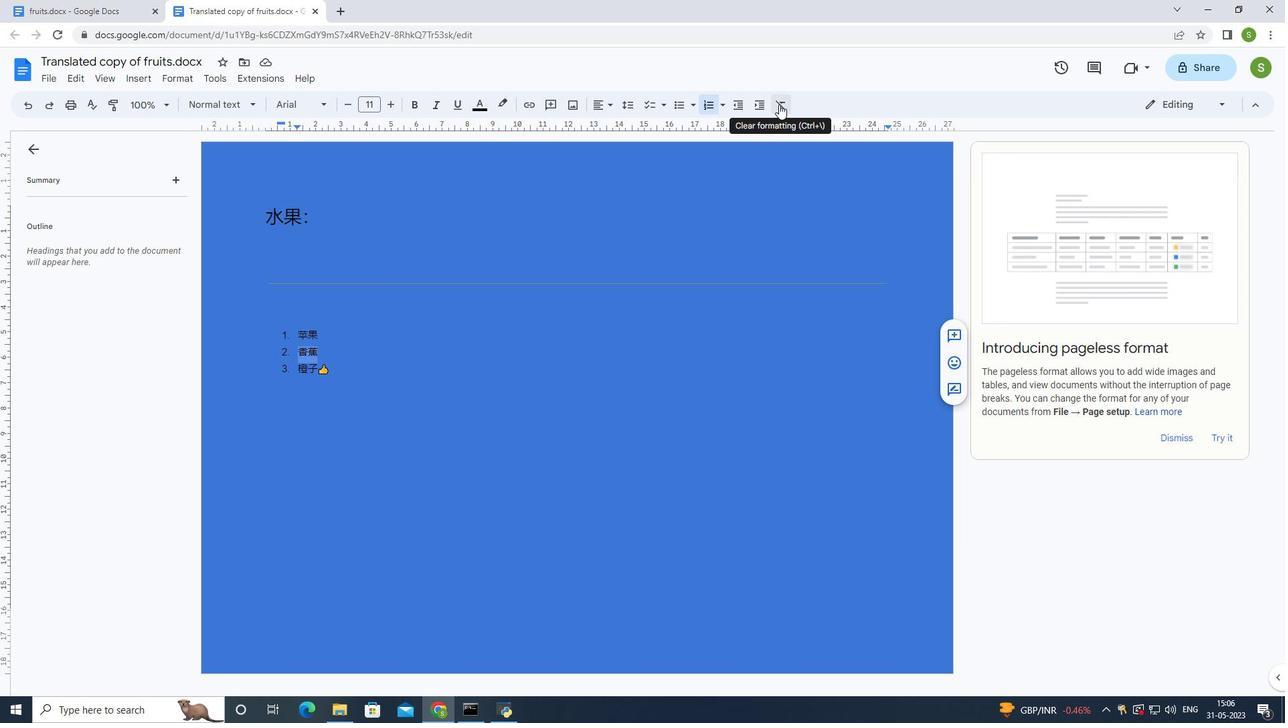 
Action: Mouse moved to (517, 293)
Screenshot: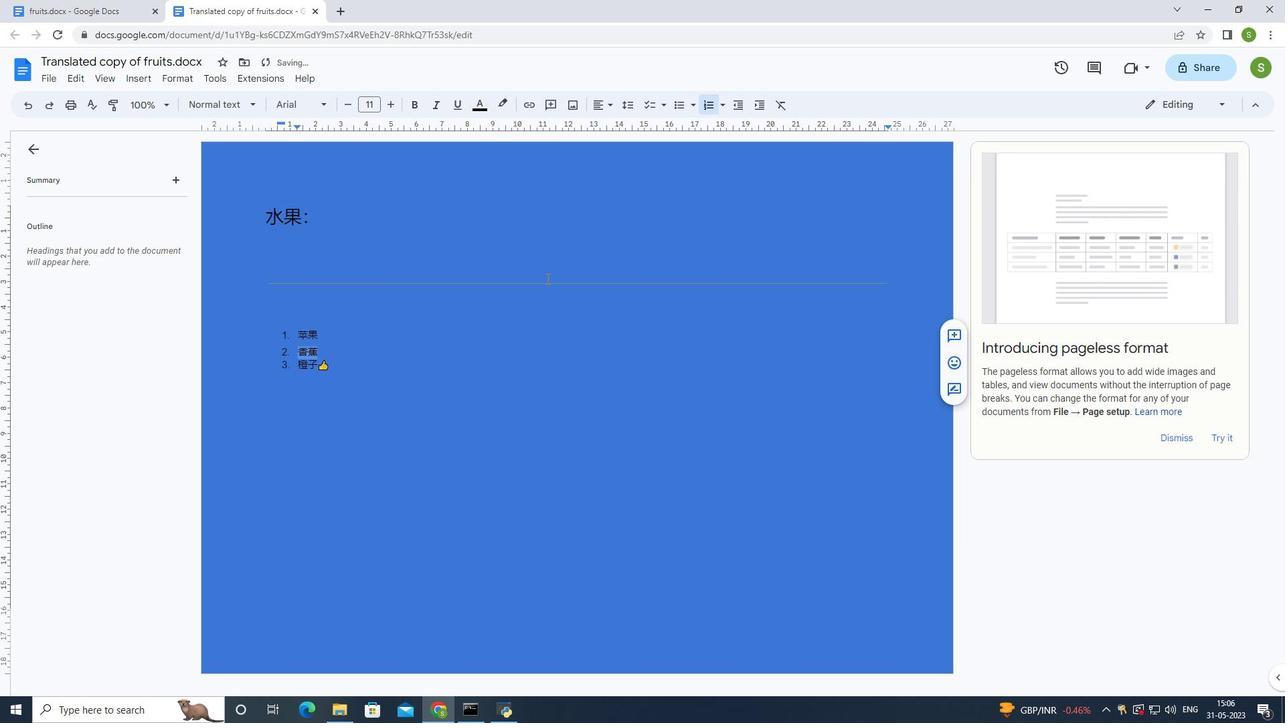 
Action: Mouse pressed left at (517, 293)
Screenshot: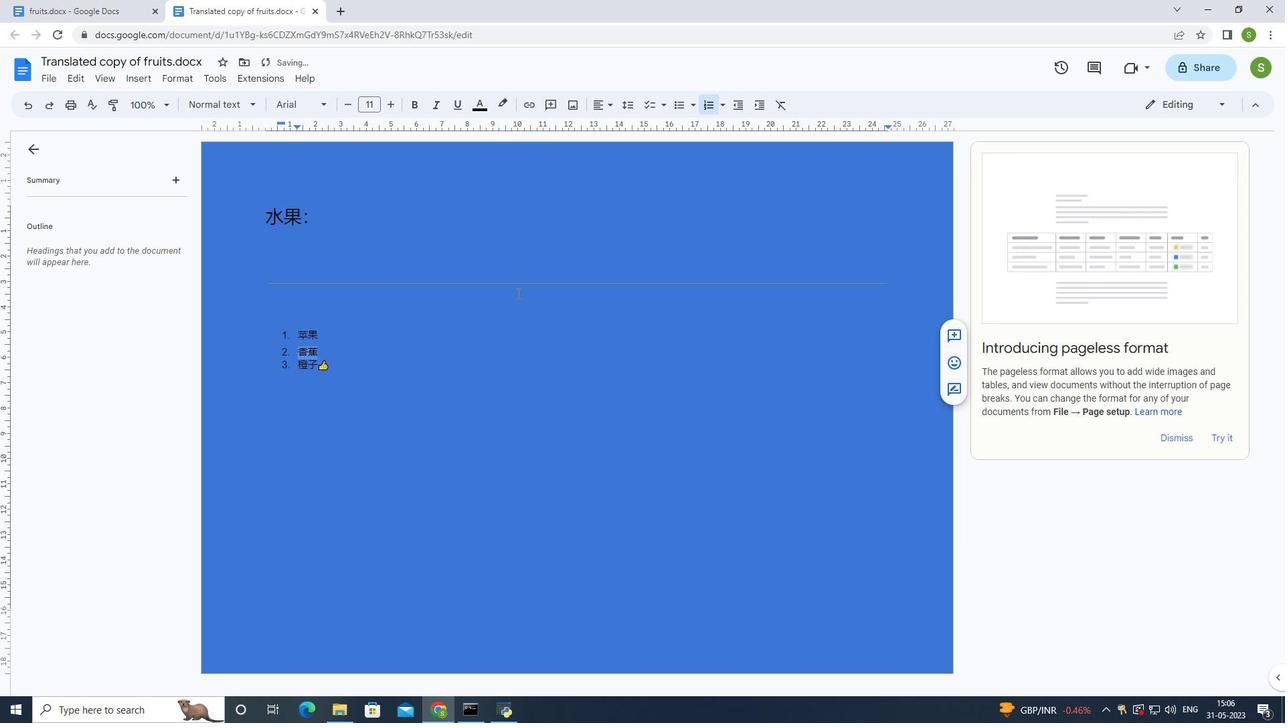 
Action: Mouse moved to (462, 233)
Screenshot: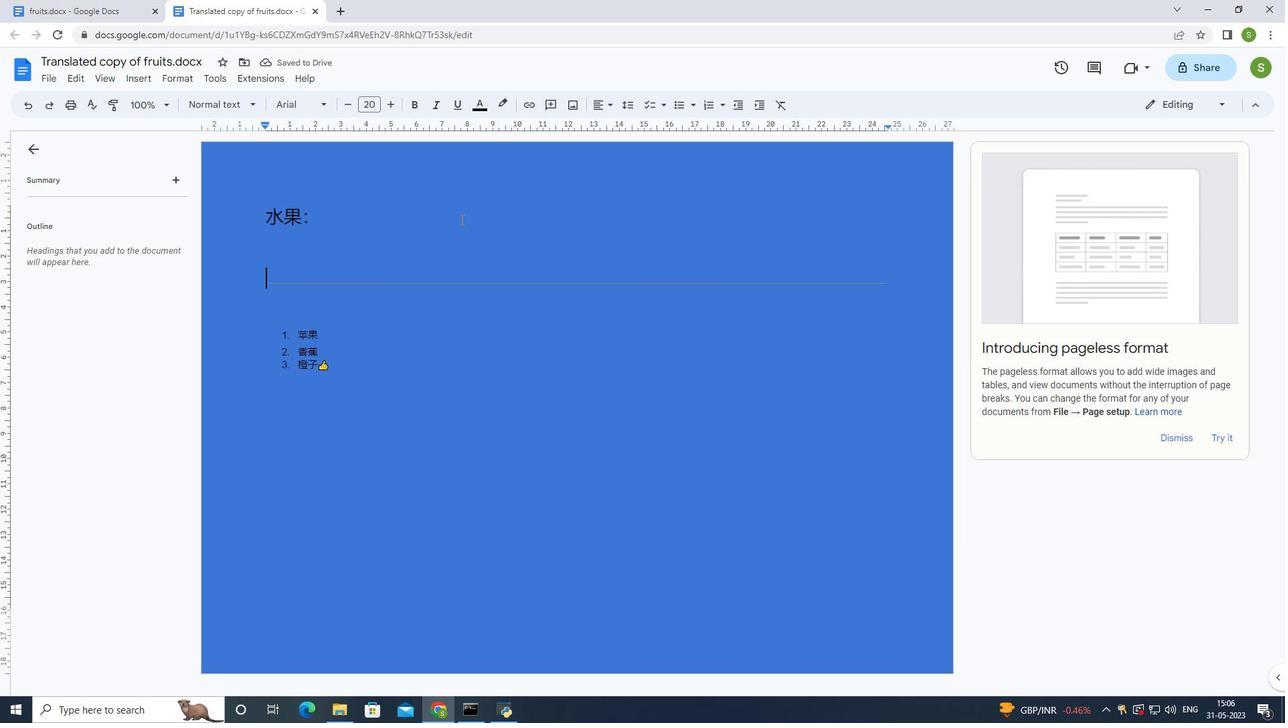 
